 Task: Change Filter to Comic Basic on "Movie B.mp4" and play.
Action: Mouse moved to (854, 332)
Screenshot: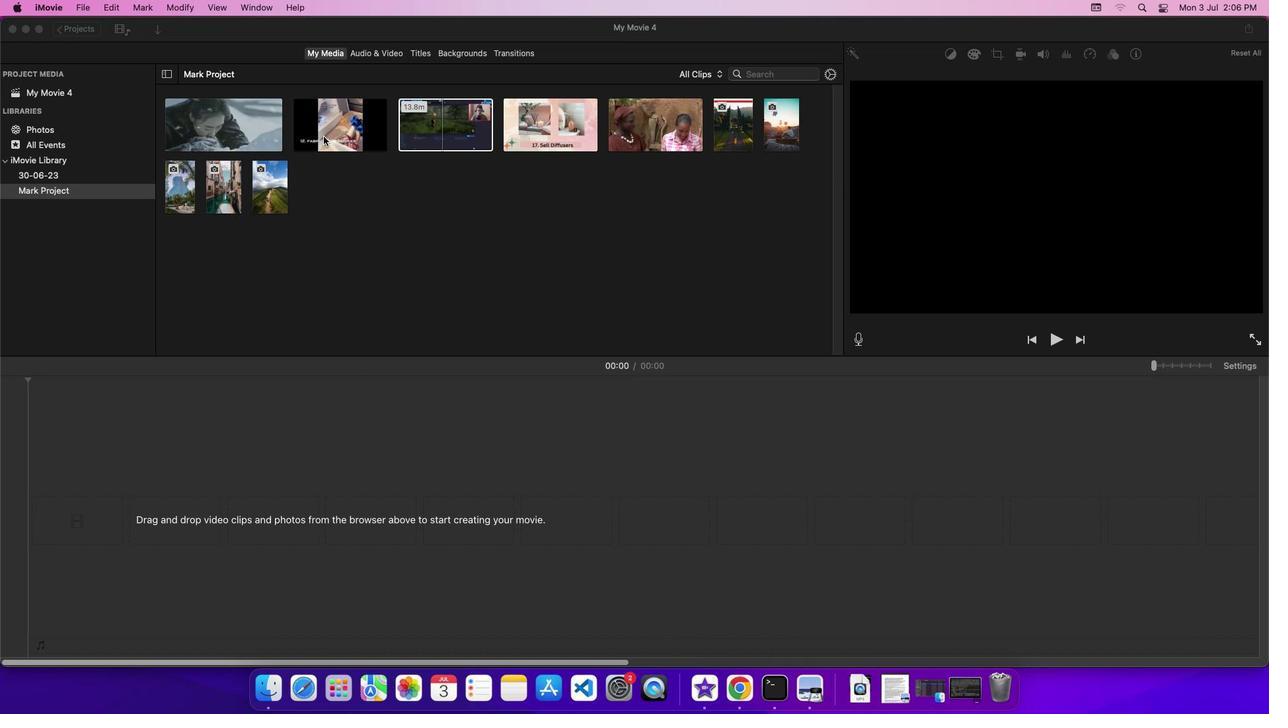 
Action: Mouse pressed left at (854, 332)
Screenshot: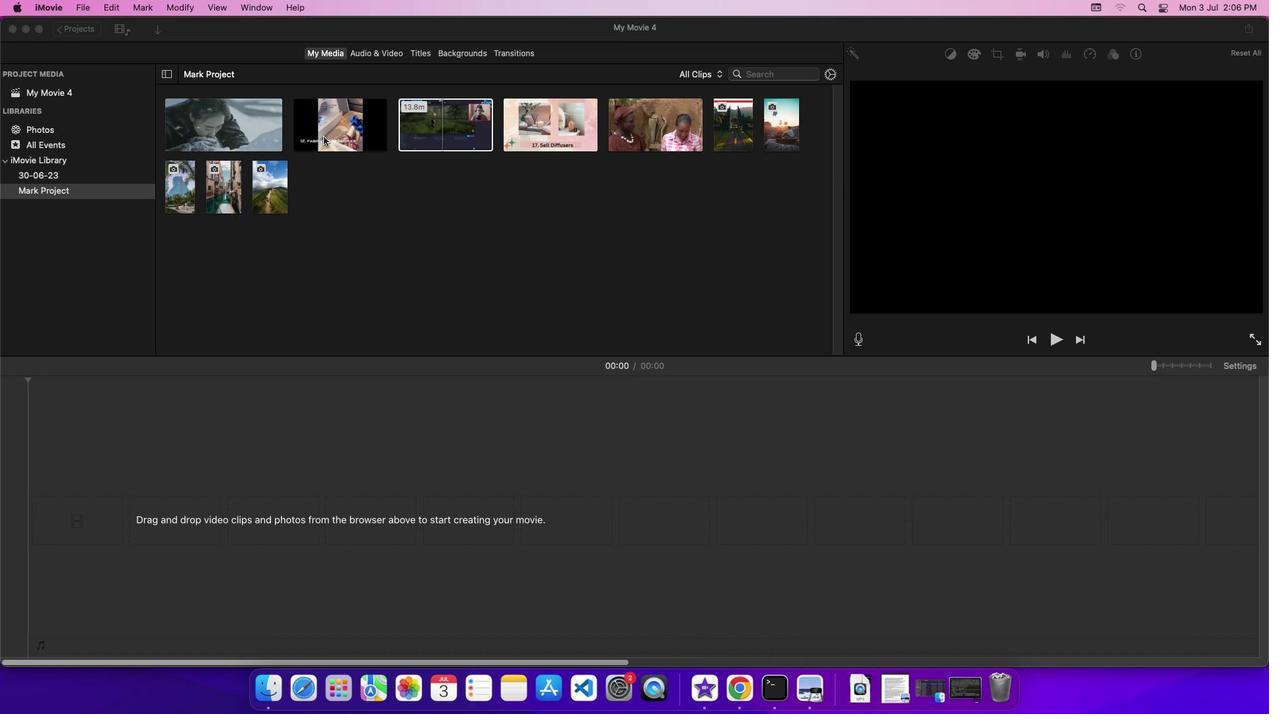 
Action: Mouse moved to (854, 332)
Screenshot: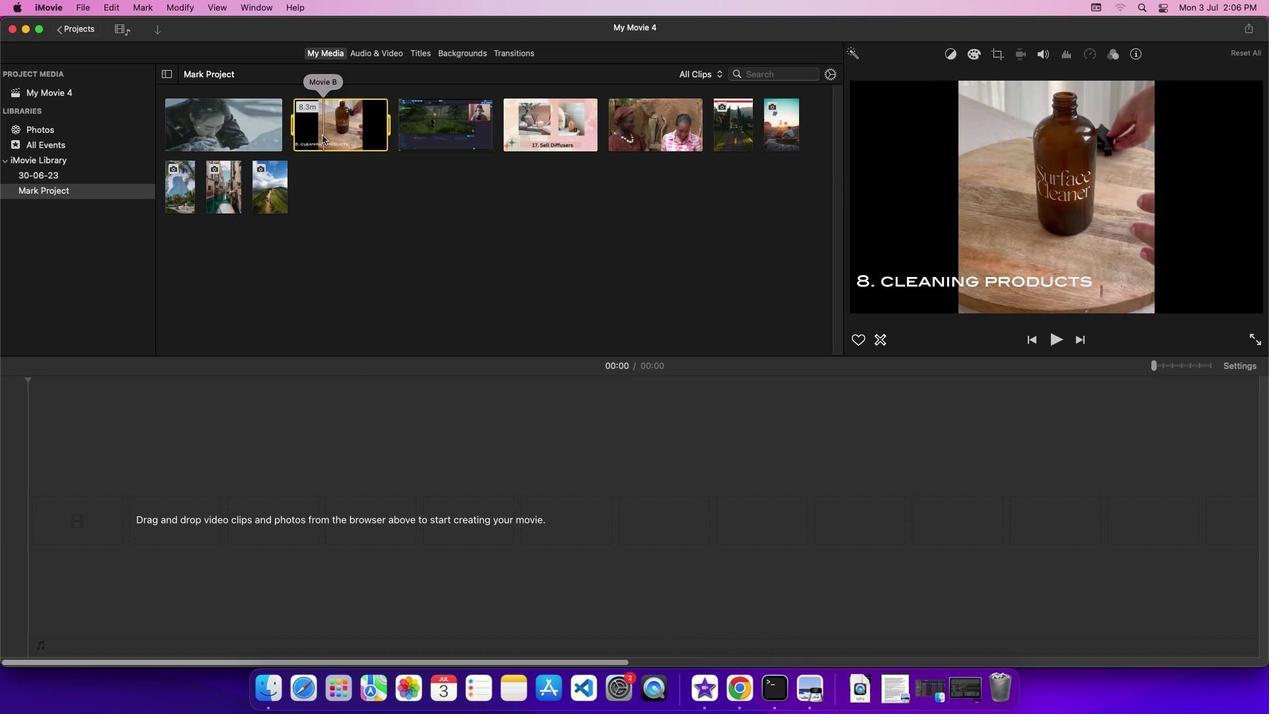 
Action: Mouse pressed left at (854, 332)
Screenshot: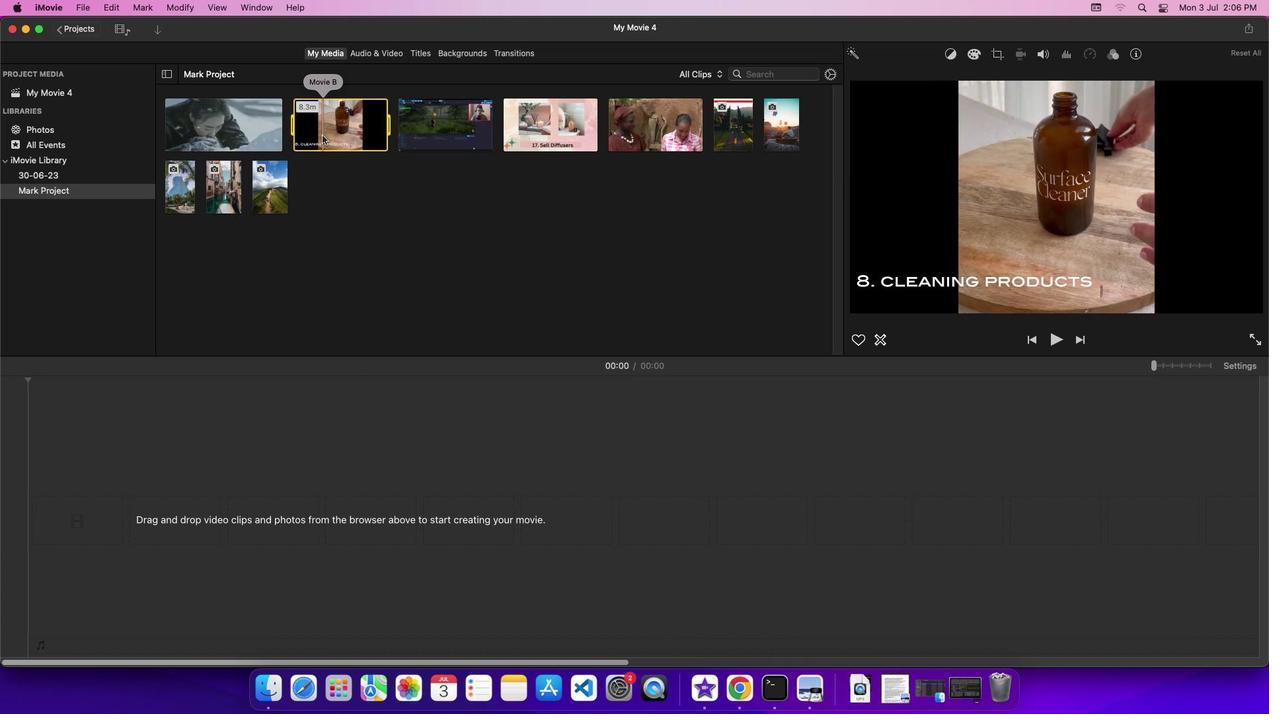 
Action: Mouse moved to (854, 332)
Screenshot: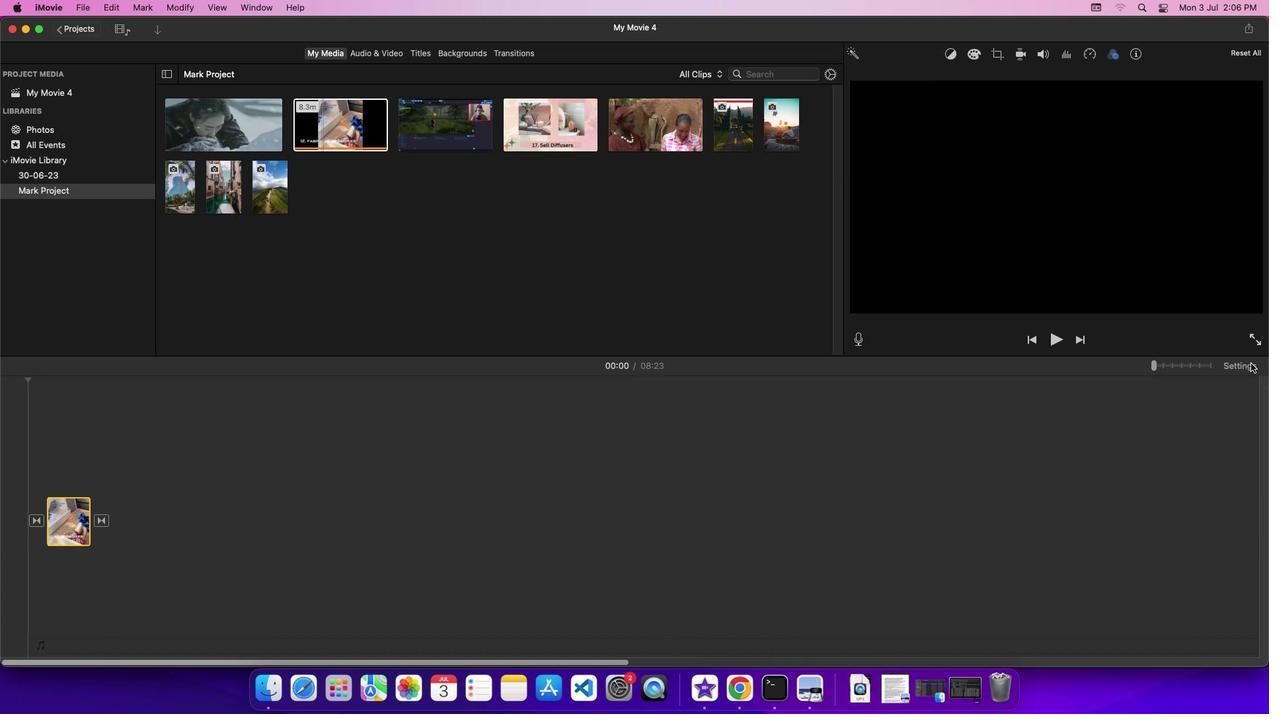 
Action: Mouse pressed left at (854, 332)
Screenshot: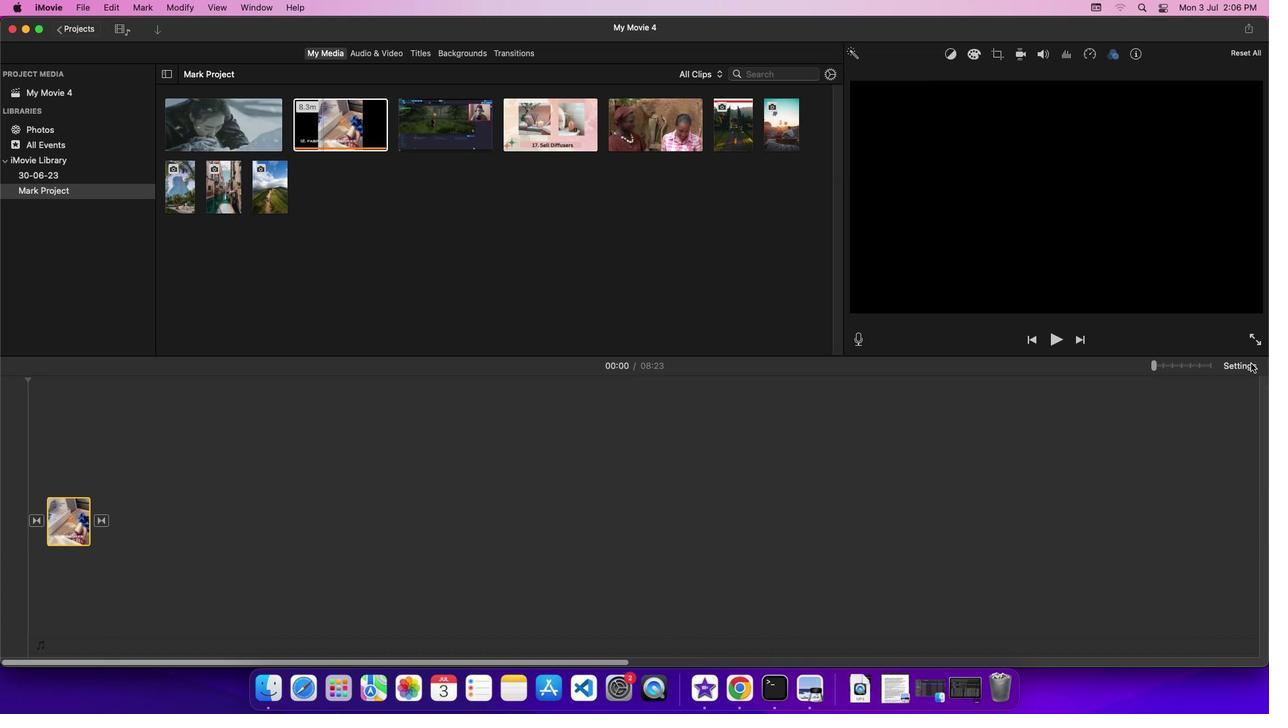 
Action: Mouse moved to (854, 332)
Screenshot: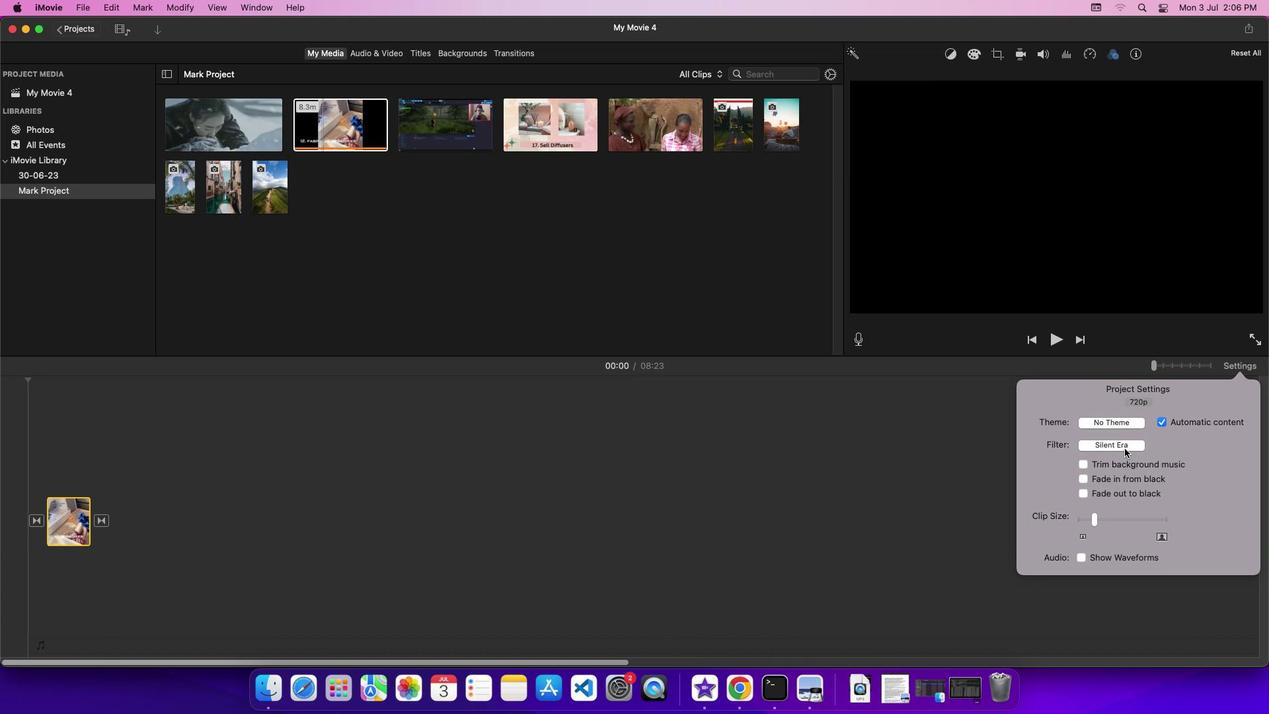 
Action: Mouse pressed left at (854, 332)
Screenshot: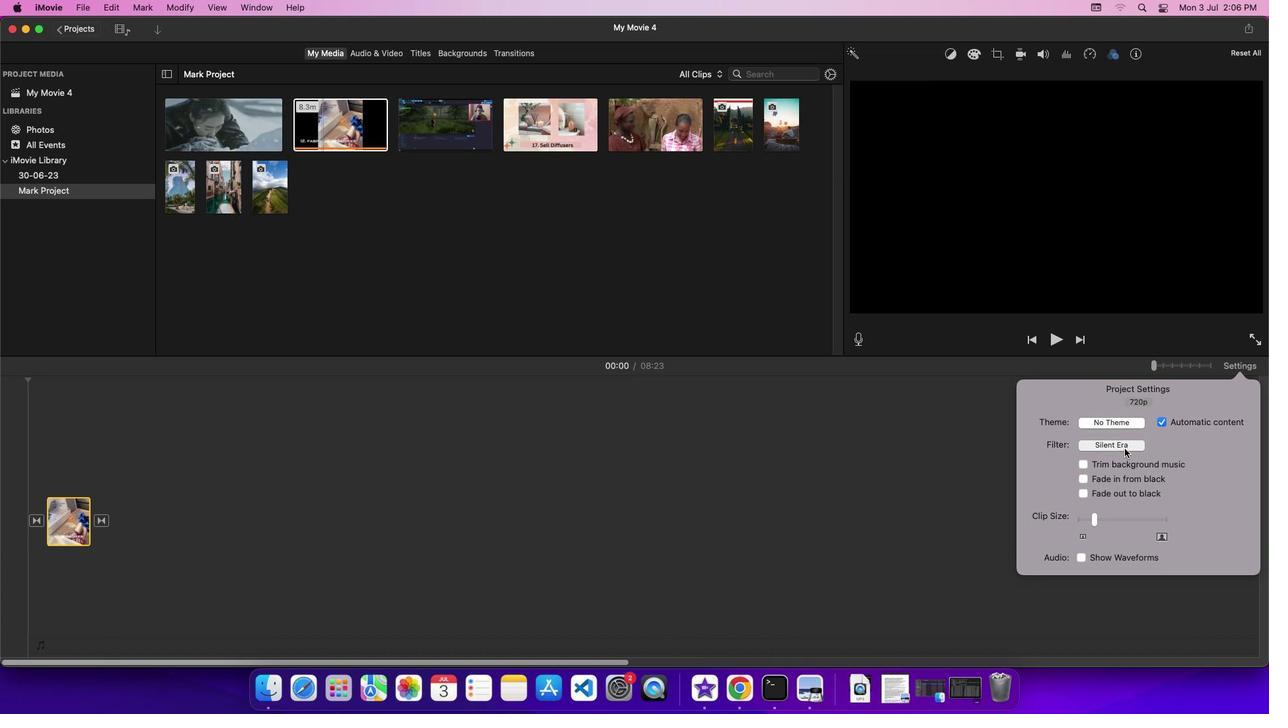 
Action: Mouse moved to (854, 332)
Screenshot: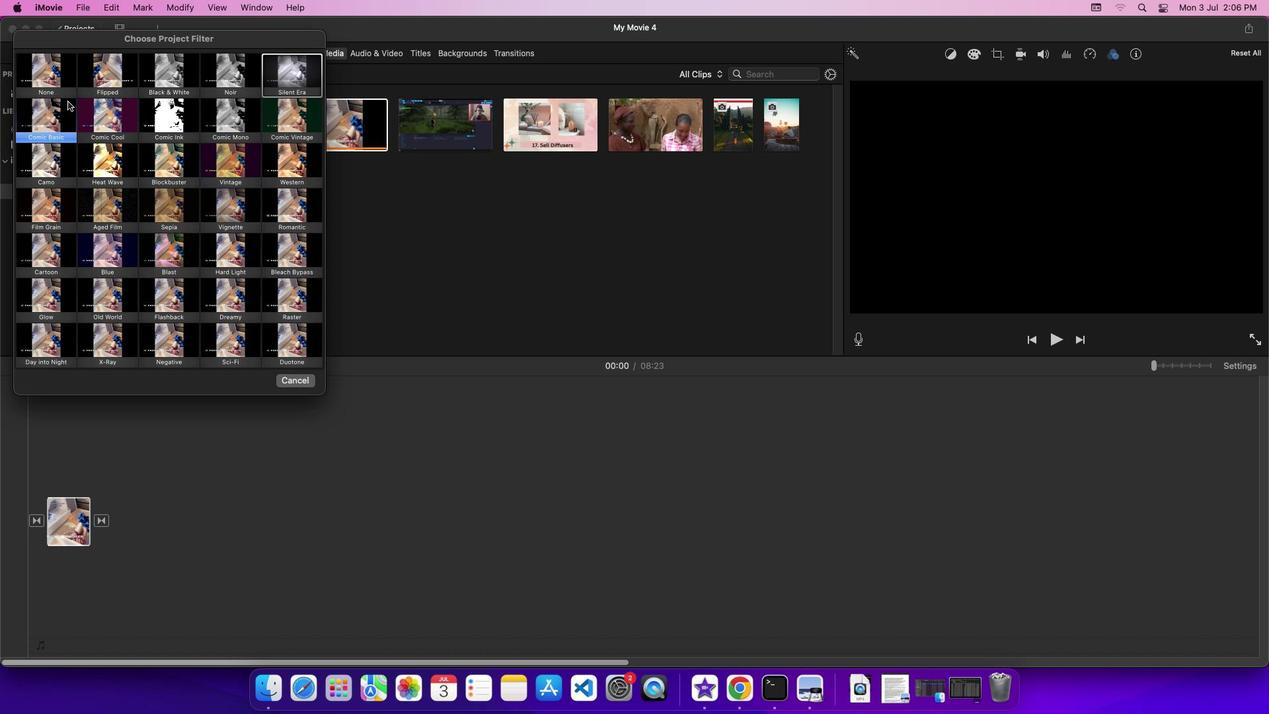 
Action: Mouse pressed left at (854, 332)
Screenshot: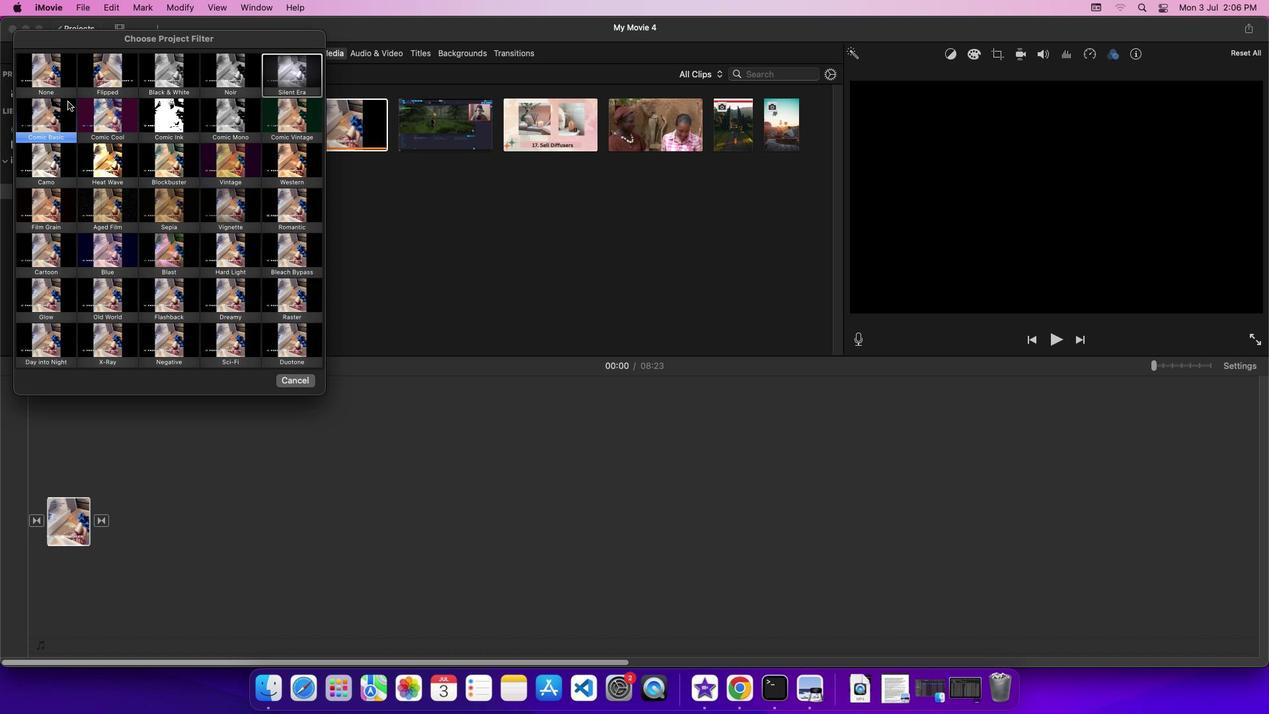 
Action: Mouse moved to (854, 332)
Screenshot: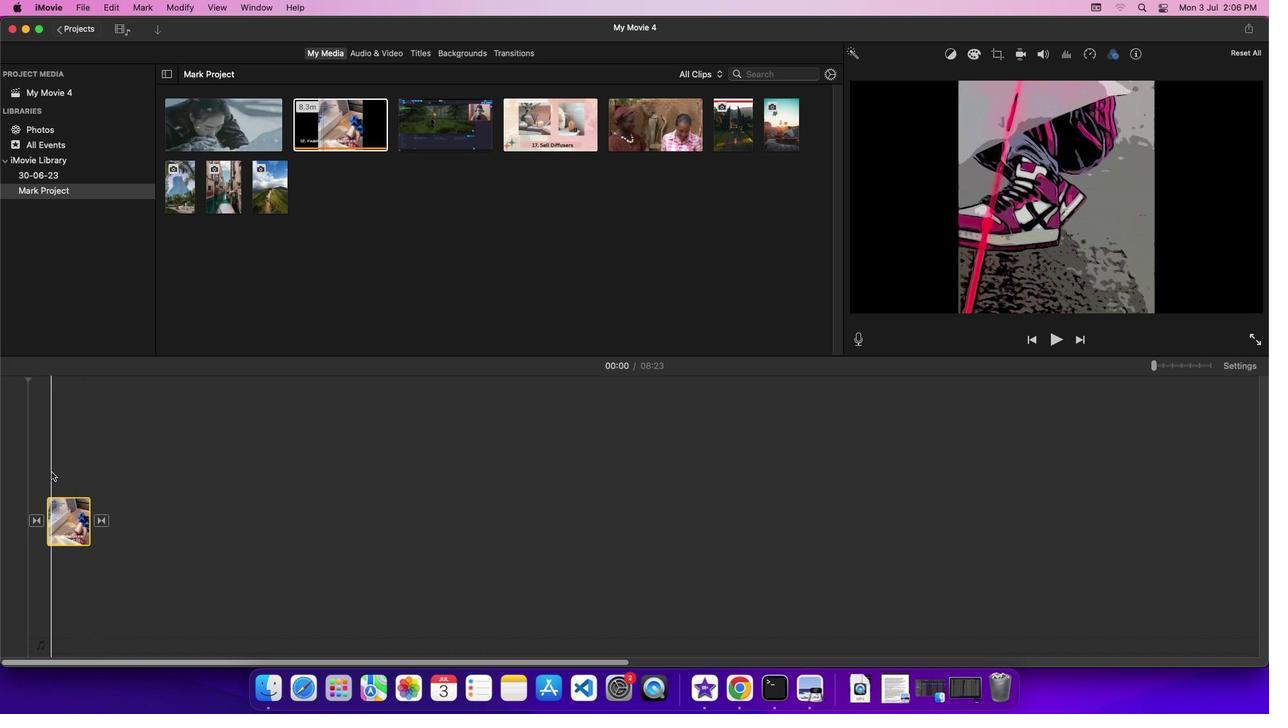 
Action: Mouse pressed left at (854, 332)
Screenshot: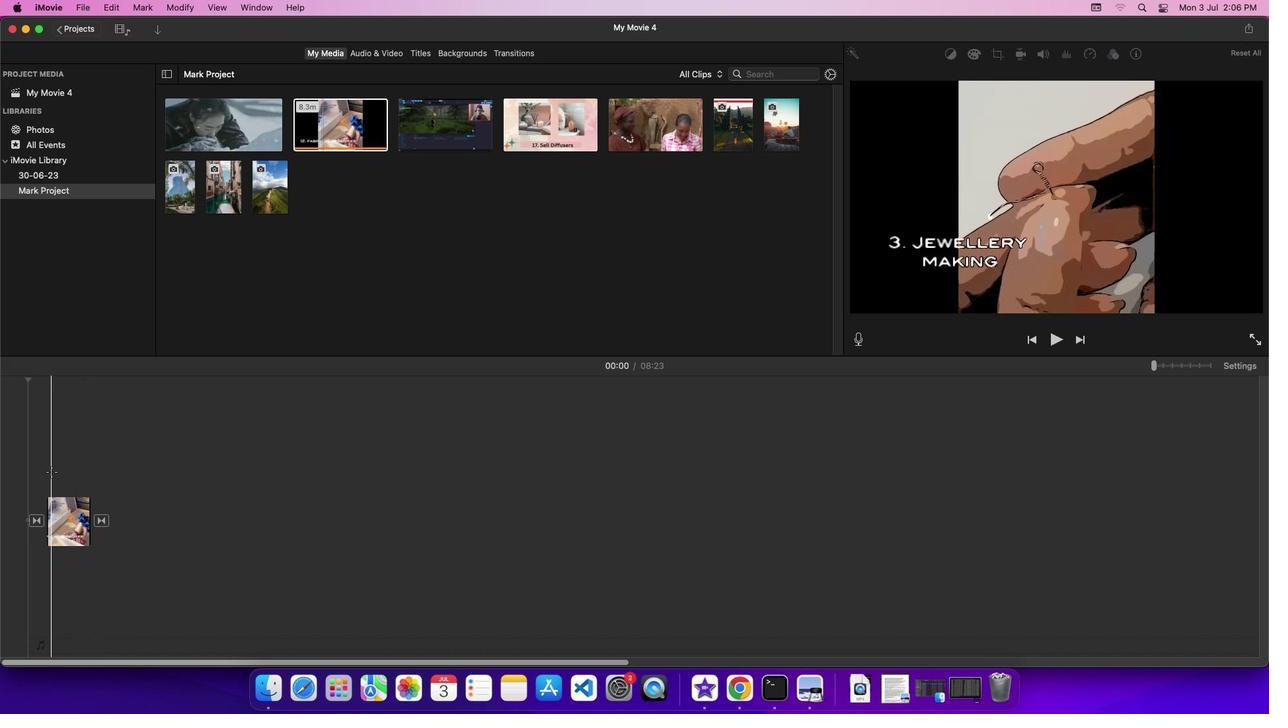
Action: Mouse moved to (854, 332)
Screenshot: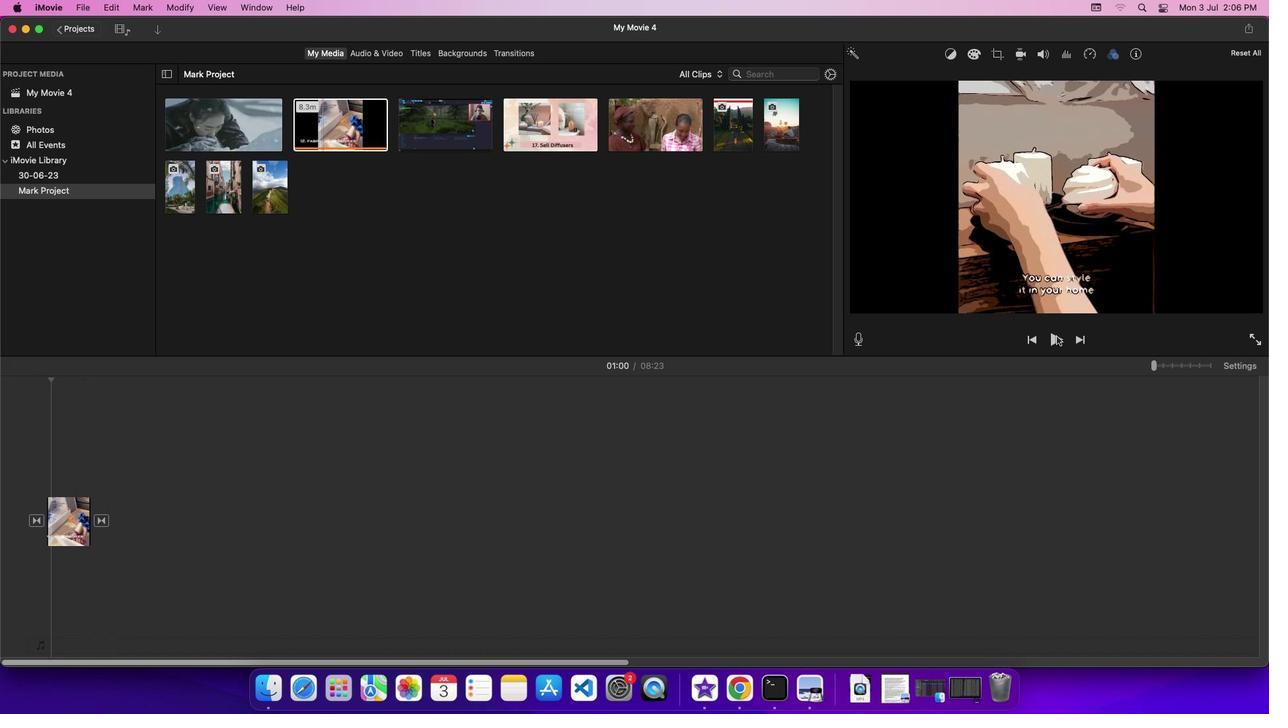 
Action: Mouse pressed left at (854, 332)
Screenshot: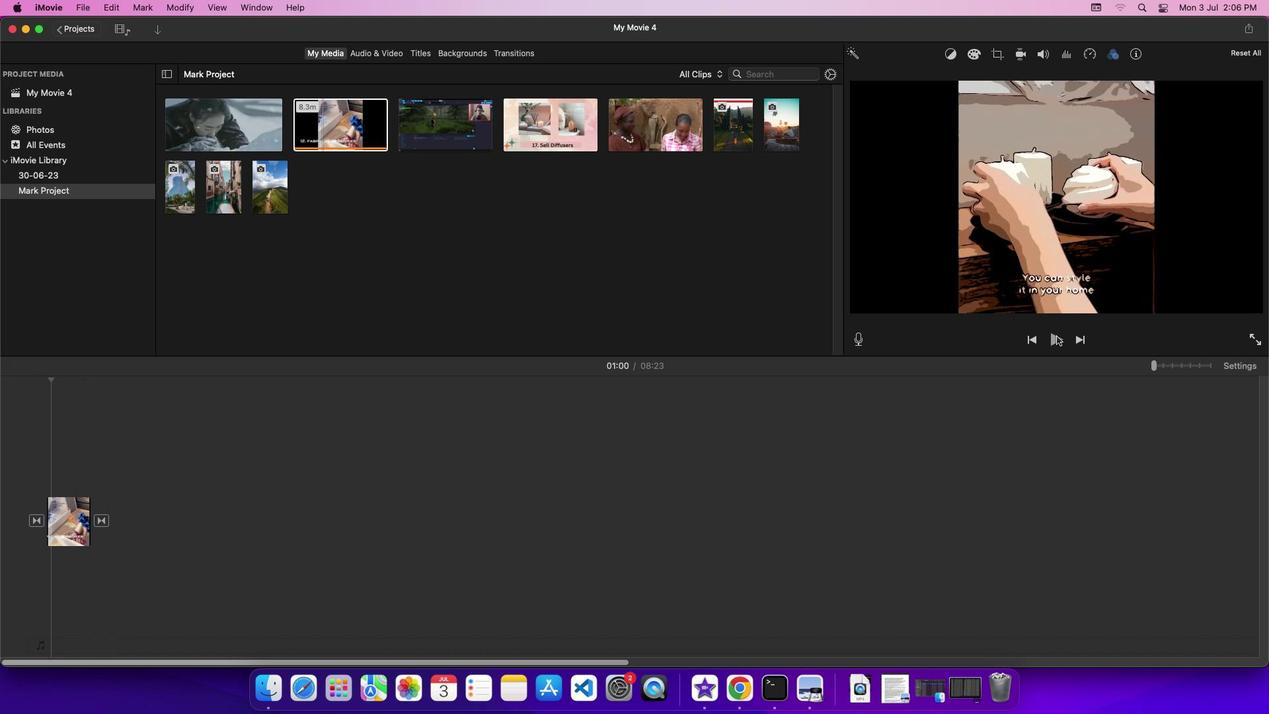 
Action: Mouse moved to (854, 332)
Screenshot: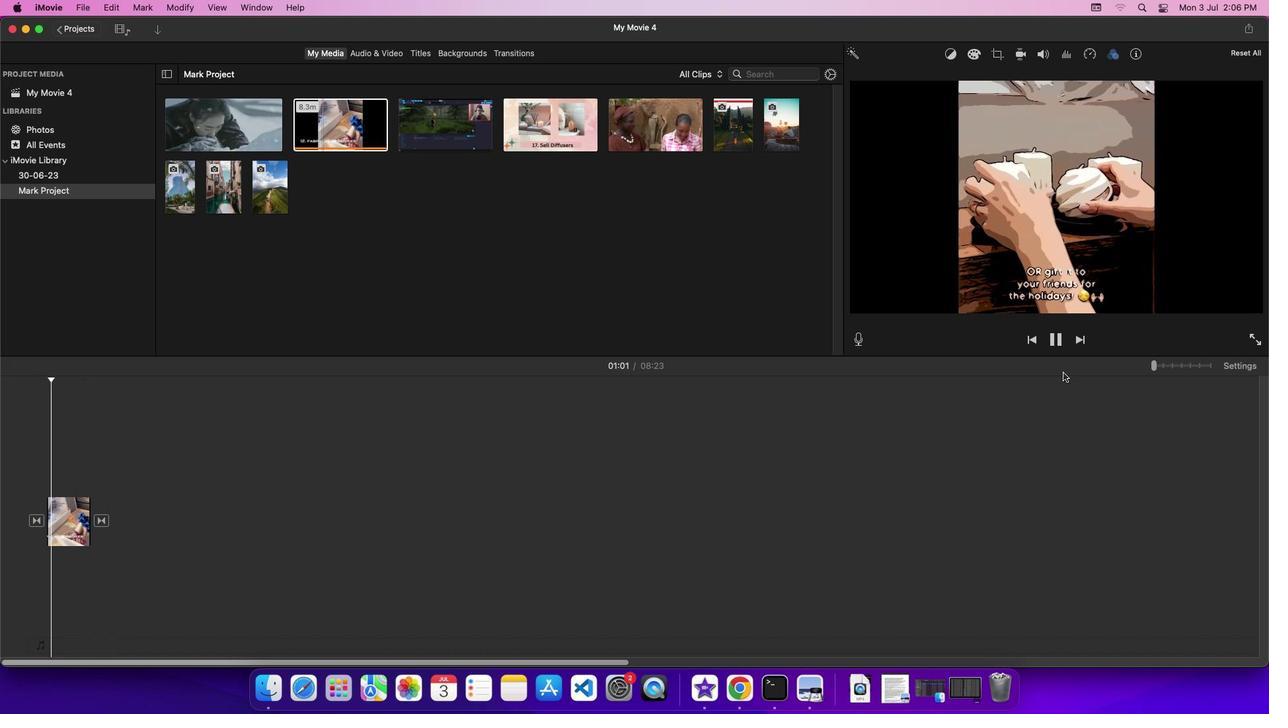 
